 Task: Open Card Card0000000154 in Board Board0000000039 in Workspace WS0000000013 in Trello. Add Member Email0000000050 to Card Card0000000154 in Board Board0000000039 in Workspace WS0000000013 in Trello. Add Blue Label titled Label0000000154 to Card Card0000000154 in Board Board0000000039 in Workspace WS0000000013 in Trello. Add Checklist CL0000000154 to Card Card0000000154 in Board Board0000000039 in Workspace WS0000000013 in Trello. Add Dates with Start Date as Sep 01 2023 and Due Date as Sep 30 2023 to Card Card0000000154 in Board Board0000000039 in Workspace WS0000000013 in Trello
Action: Mouse moved to (309, 275)
Screenshot: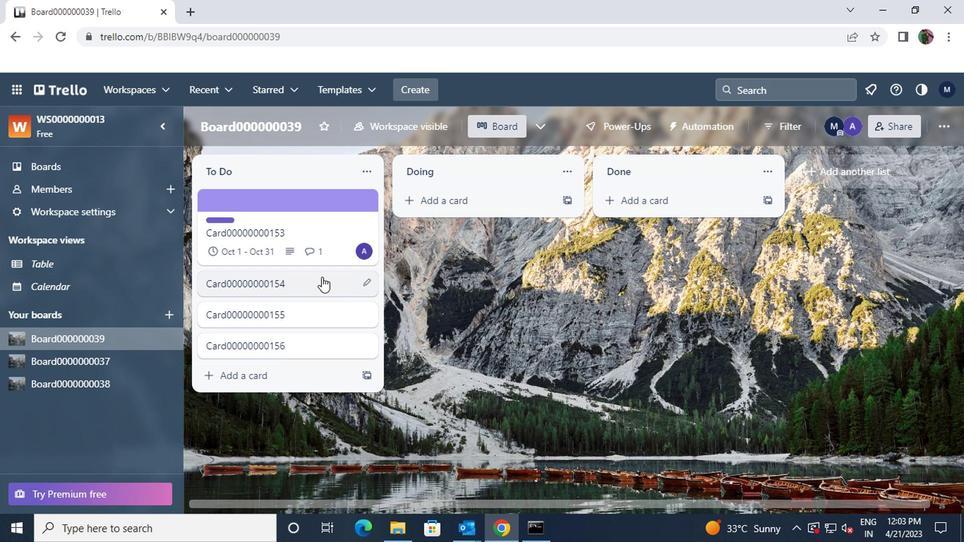 
Action: Mouse pressed left at (309, 275)
Screenshot: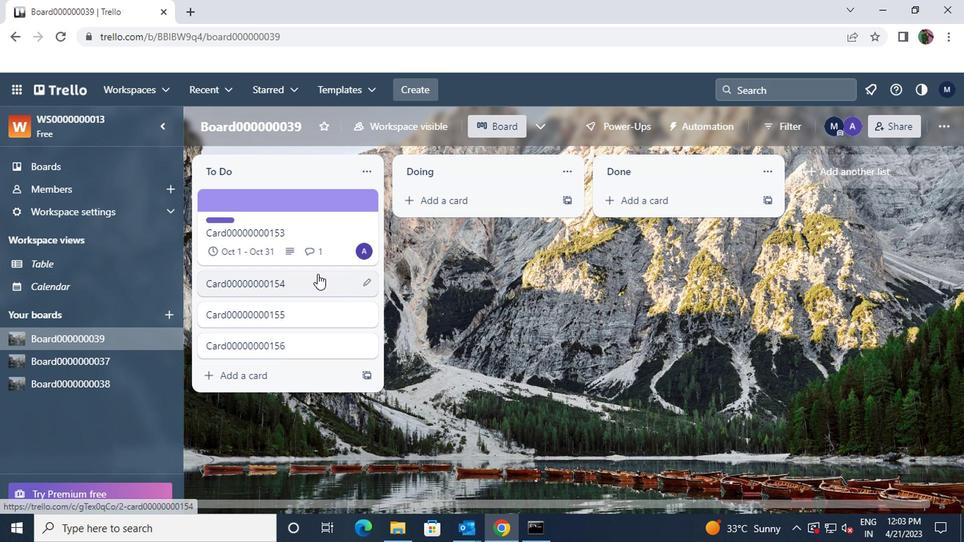 
Action: Mouse moved to (623, 197)
Screenshot: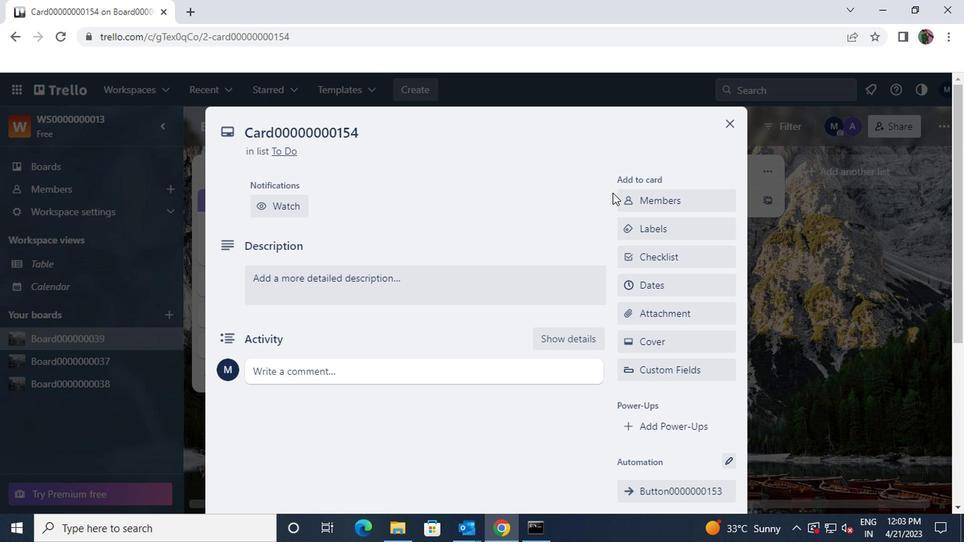 
Action: Mouse pressed left at (623, 197)
Screenshot: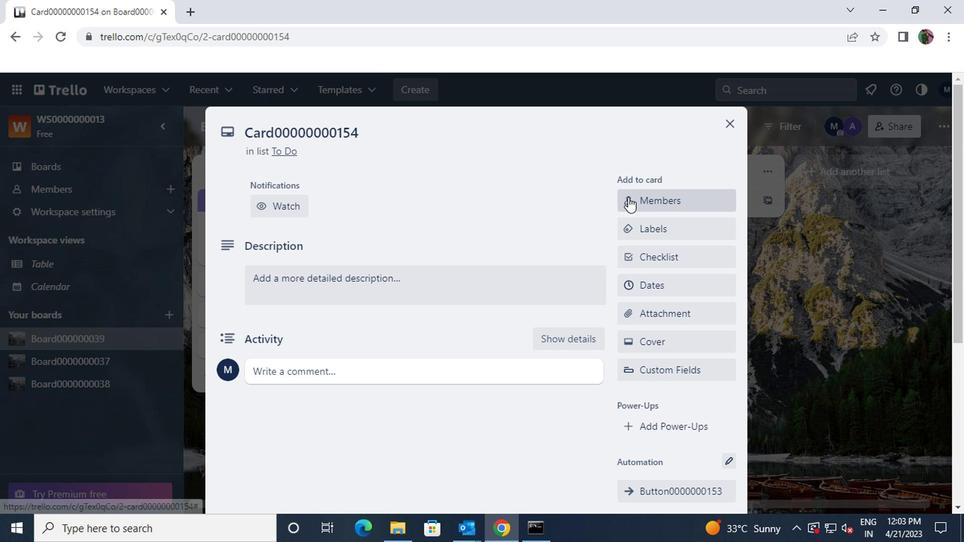 
Action: Key pressed nikrathi889<Key.shift>@GMAIL.COM
Screenshot: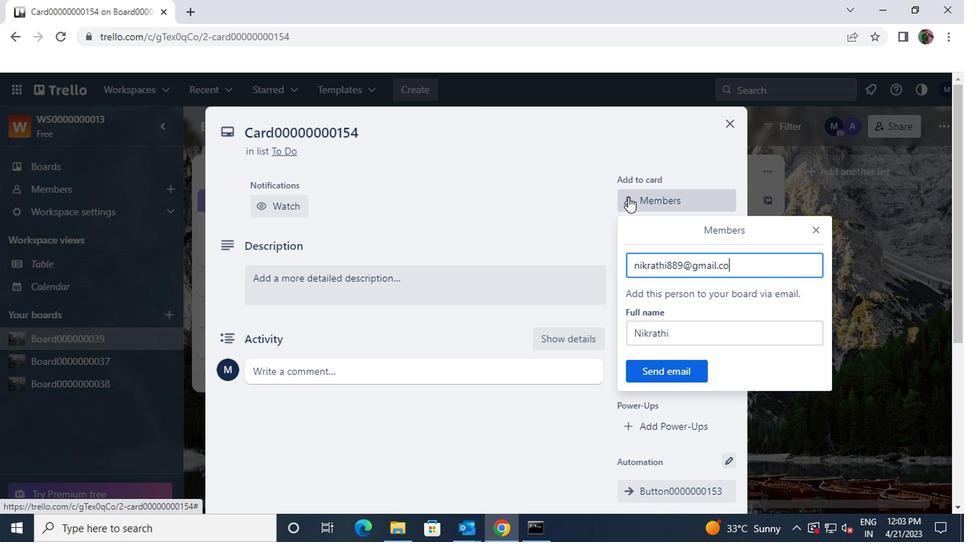 
Action: Mouse moved to (663, 370)
Screenshot: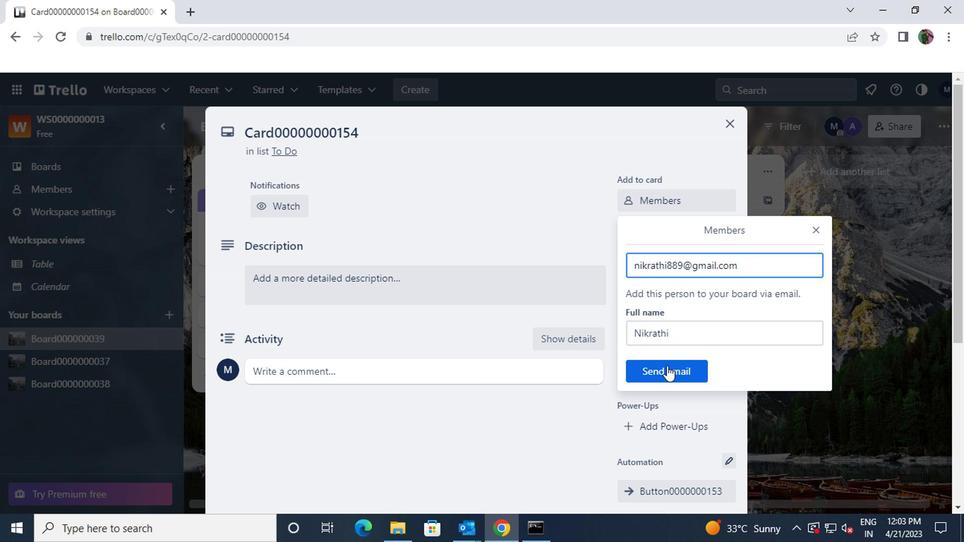 
Action: Mouse pressed left at (663, 370)
Screenshot: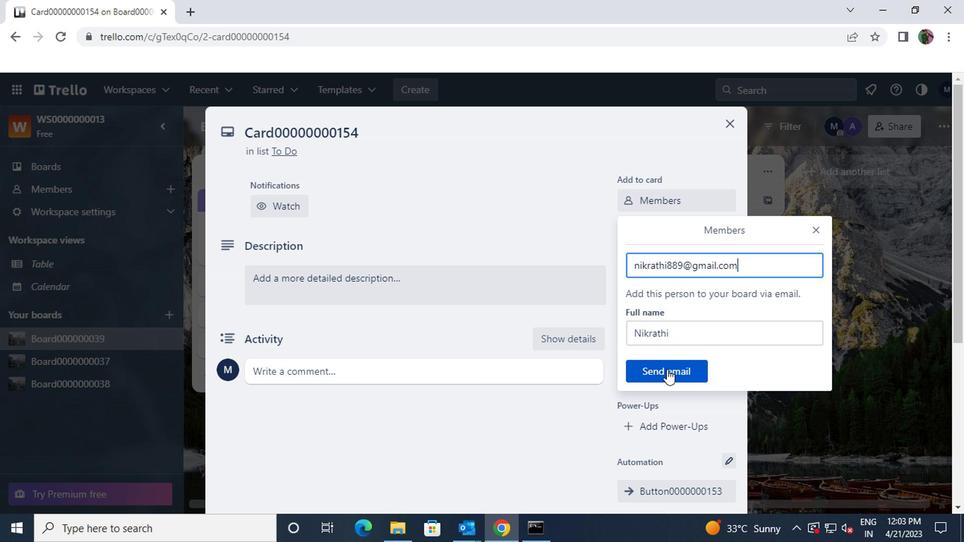 
Action: Mouse moved to (667, 233)
Screenshot: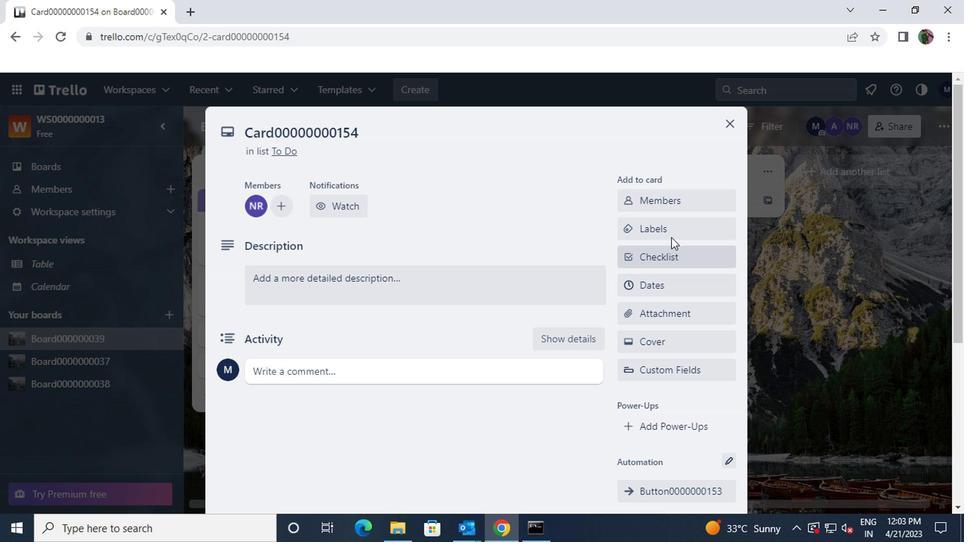 
Action: Mouse pressed left at (667, 233)
Screenshot: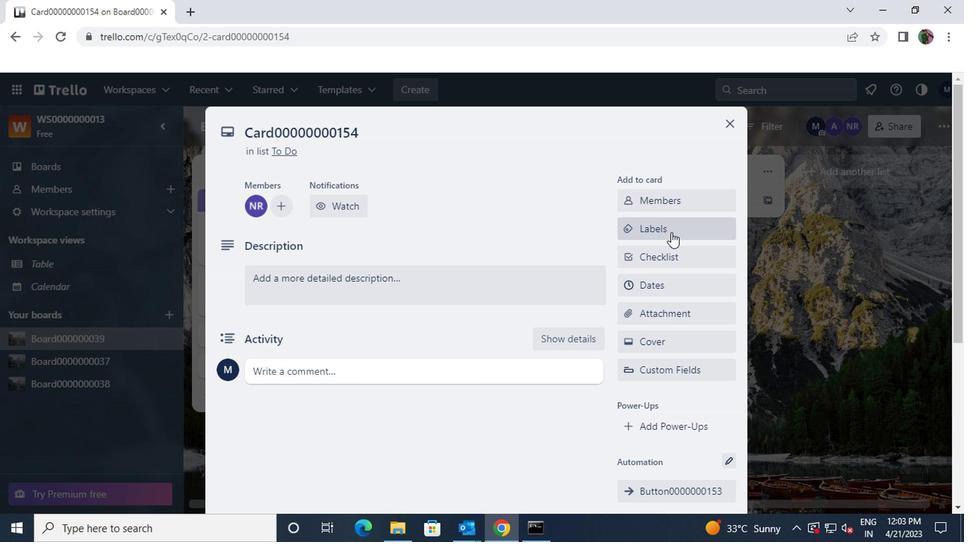
Action: Mouse moved to (692, 394)
Screenshot: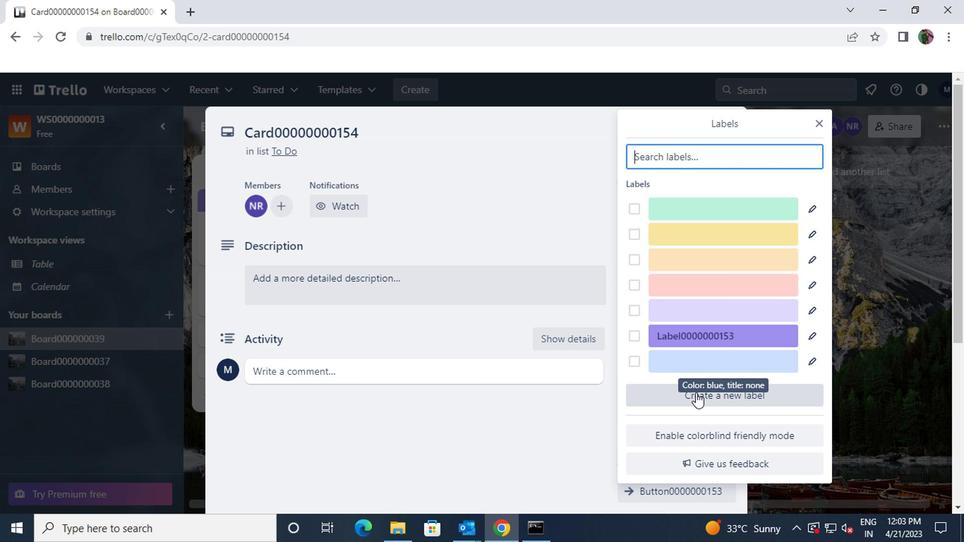 
Action: Mouse pressed left at (692, 394)
Screenshot: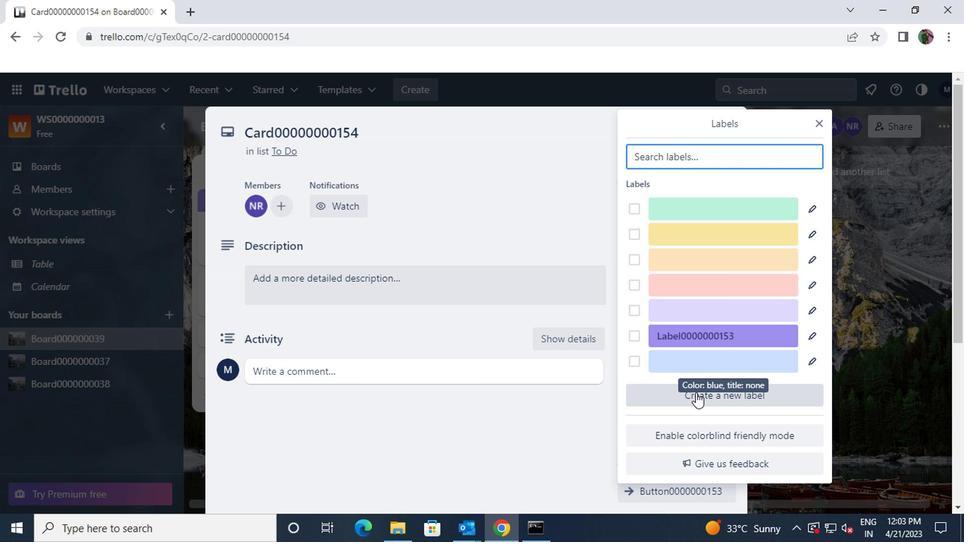 
Action: Mouse moved to (661, 255)
Screenshot: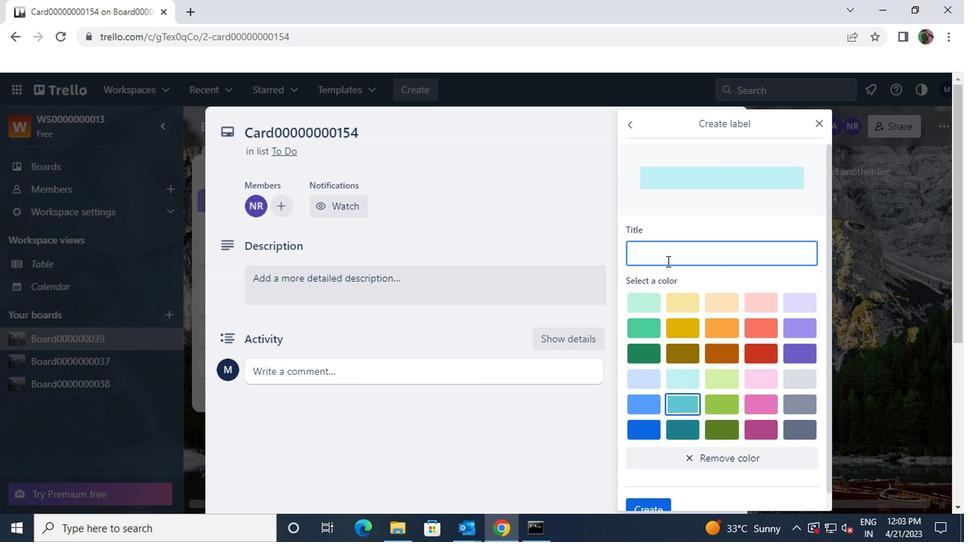 
Action: Mouse pressed left at (661, 255)
Screenshot: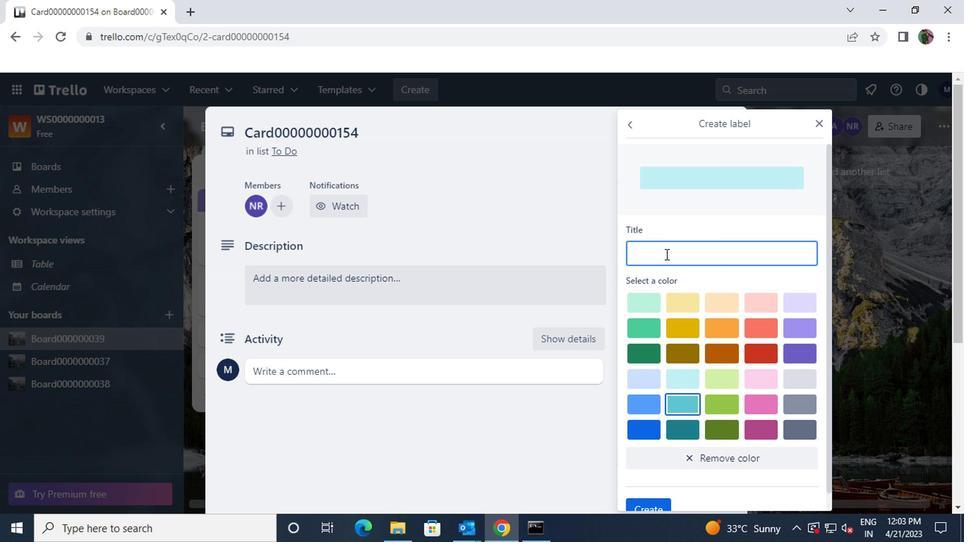 
Action: Key pressed <Key.shift><Key.shift><Key.shift>LABEL0000000154
Screenshot: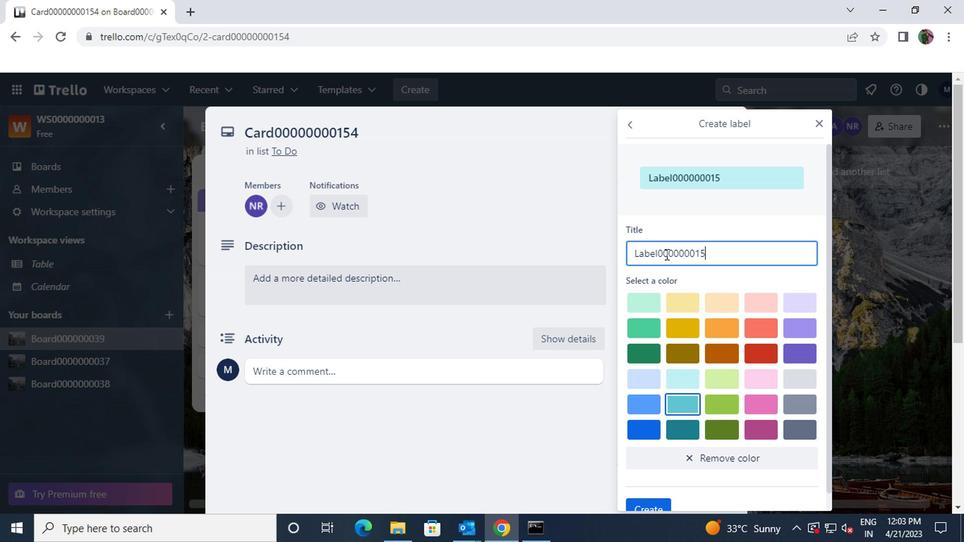 
Action: Mouse moved to (638, 431)
Screenshot: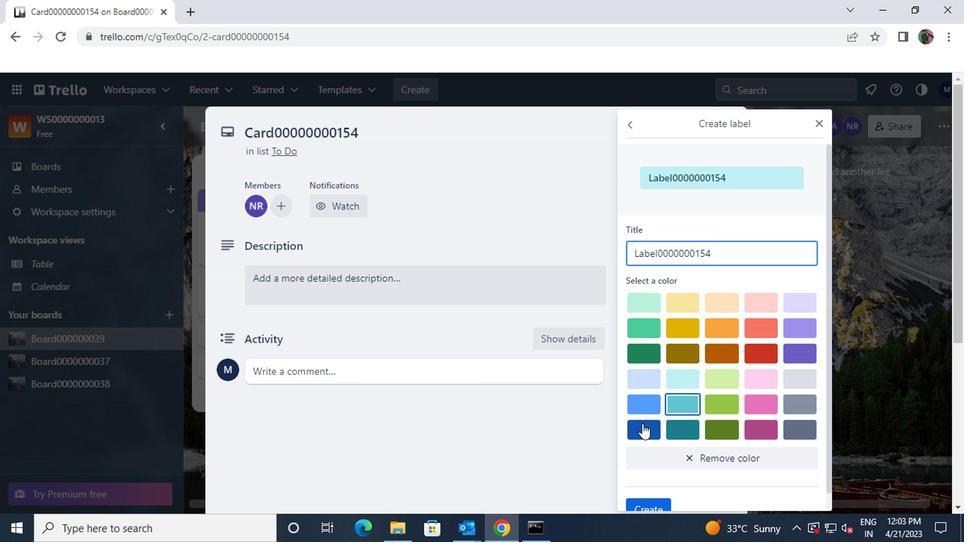 
Action: Mouse pressed left at (638, 431)
Screenshot: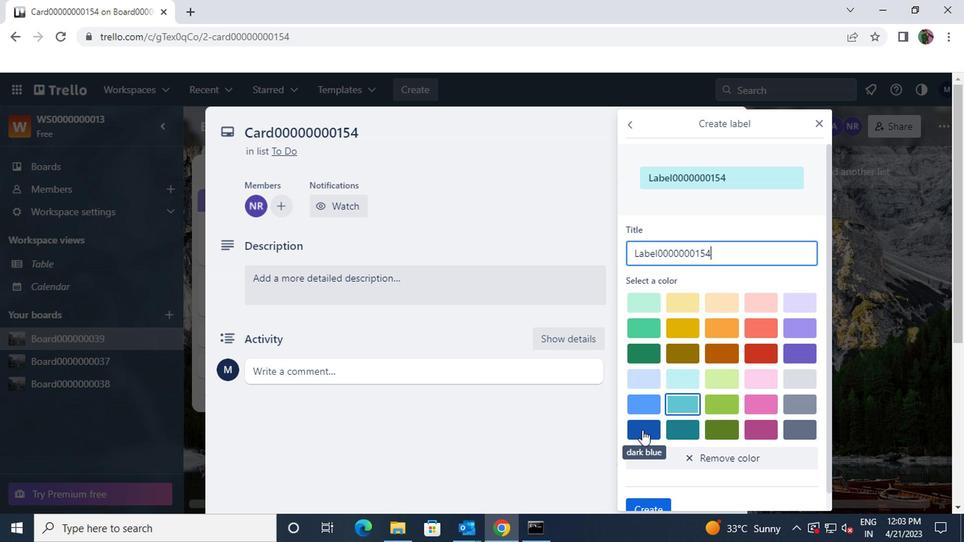 
Action: Mouse moved to (638, 427)
Screenshot: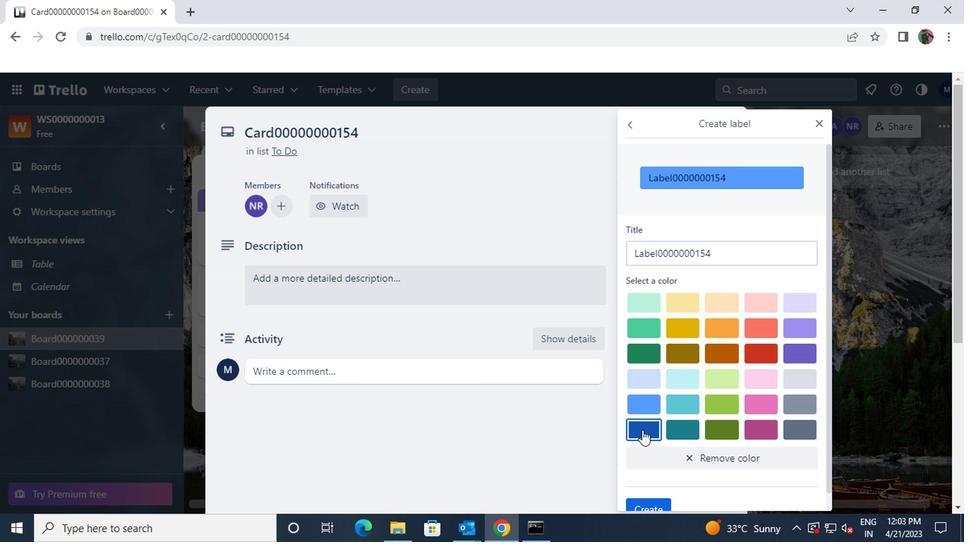 
Action: Mouse scrolled (638, 427) with delta (0, 0)
Screenshot: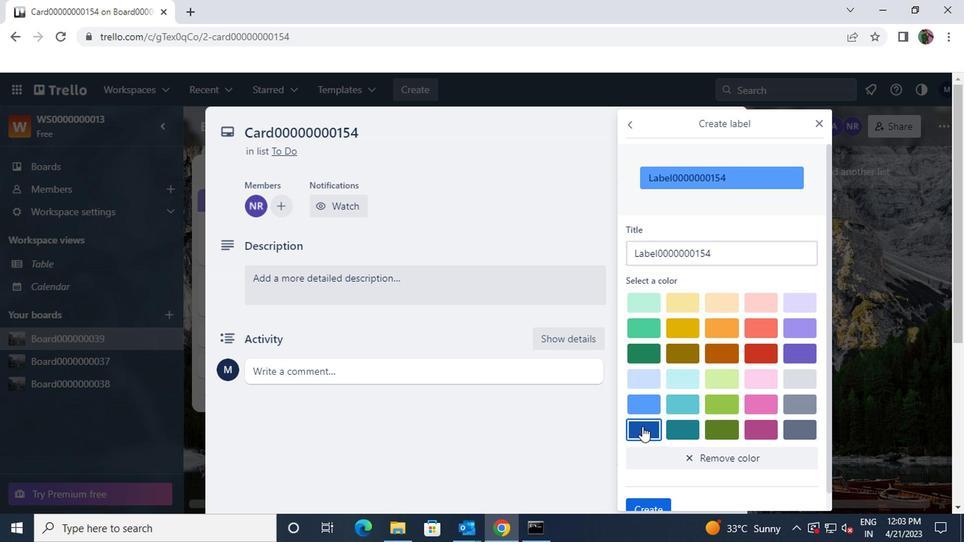 
Action: Mouse scrolled (638, 427) with delta (0, 0)
Screenshot: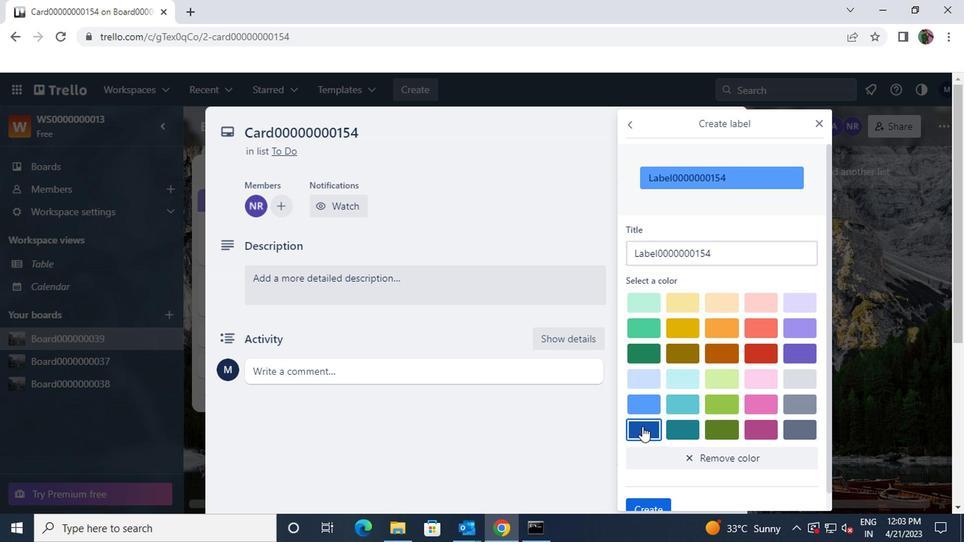 
Action: Mouse moved to (638, 484)
Screenshot: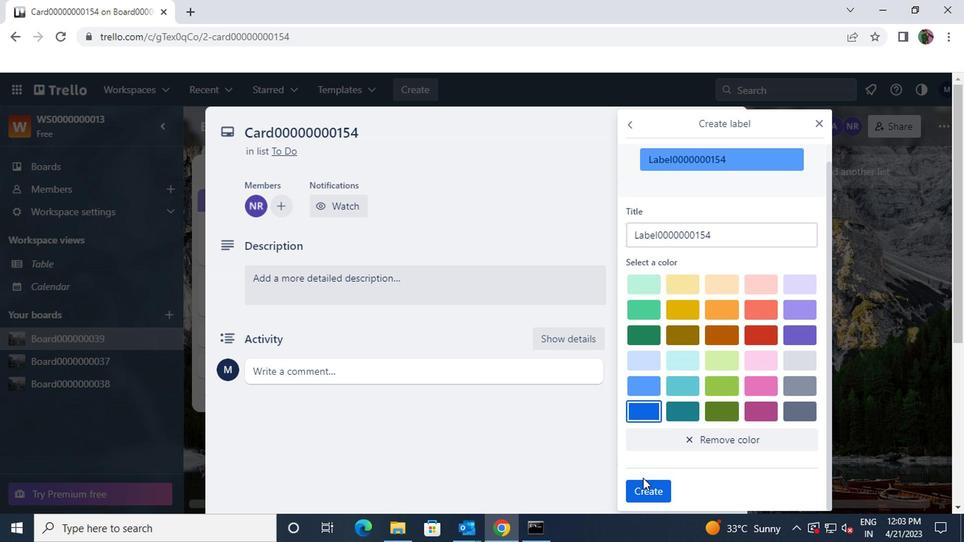 
Action: Mouse pressed left at (638, 484)
Screenshot: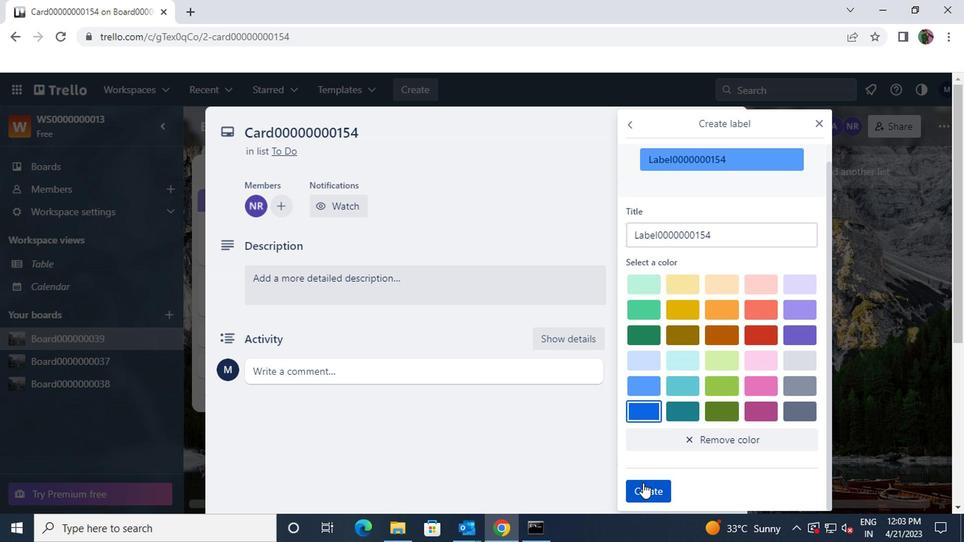 
Action: Mouse moved to (810, 122)
Screenshot: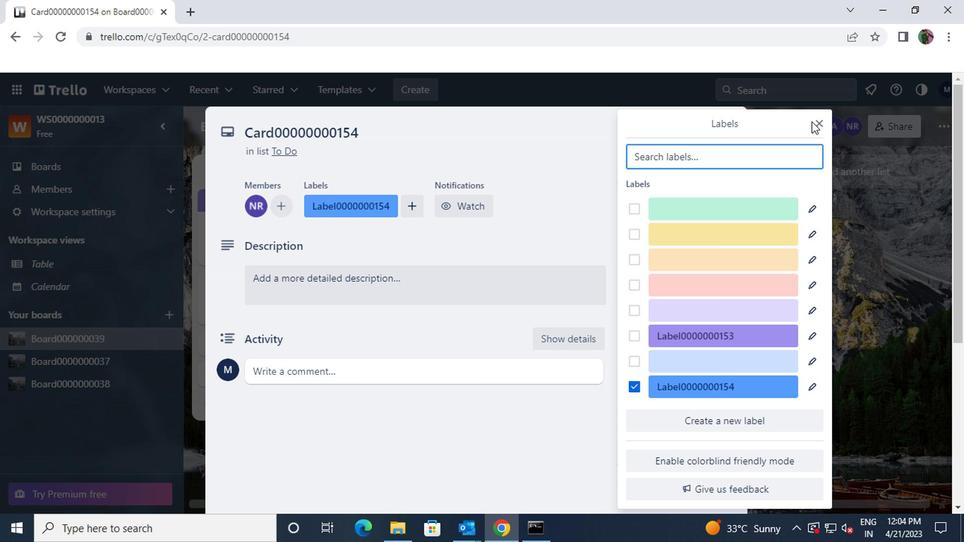 
Action: Mouse pressed left at (810, 122)
Screenshot: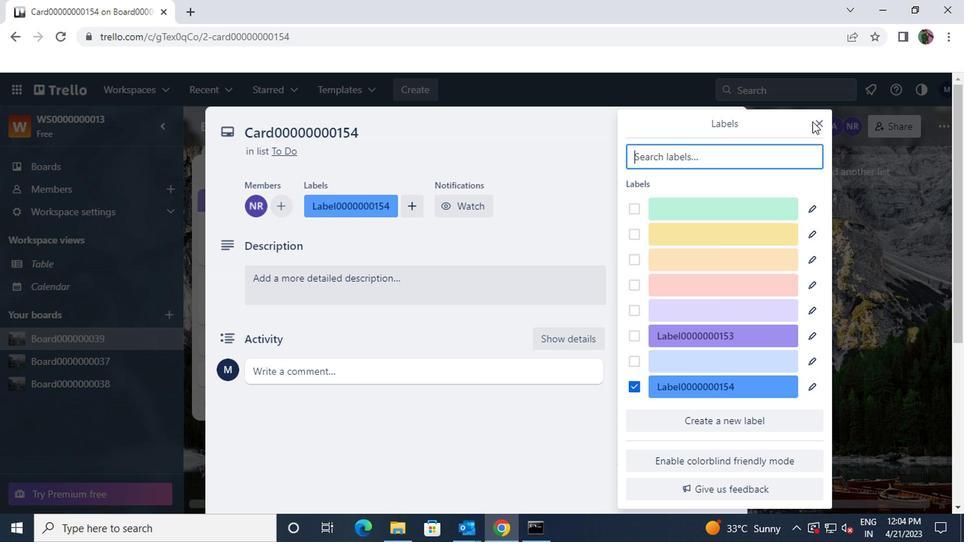
Action: Mouse moved to (814, 124)
Screenshot: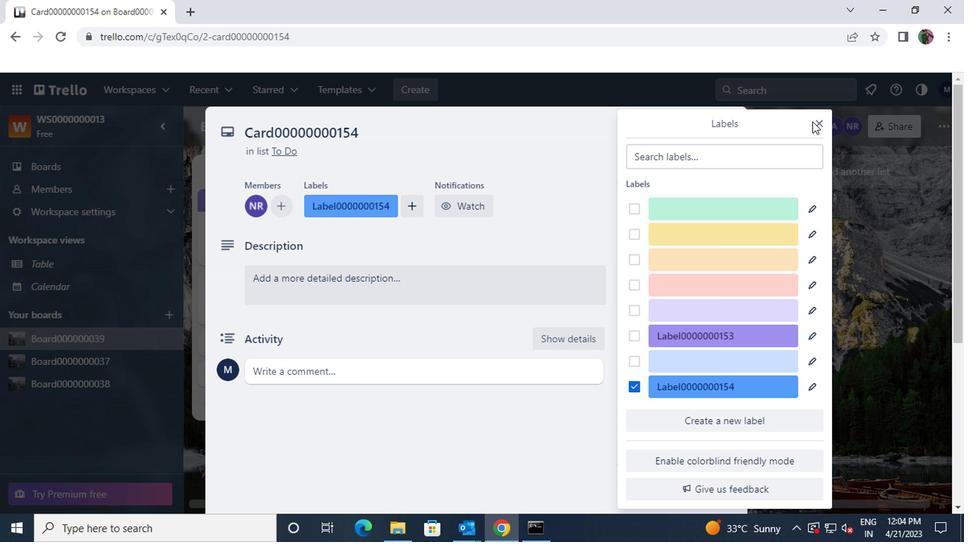 
Action: Mouse pressed left at (814, 124)
Screenshot: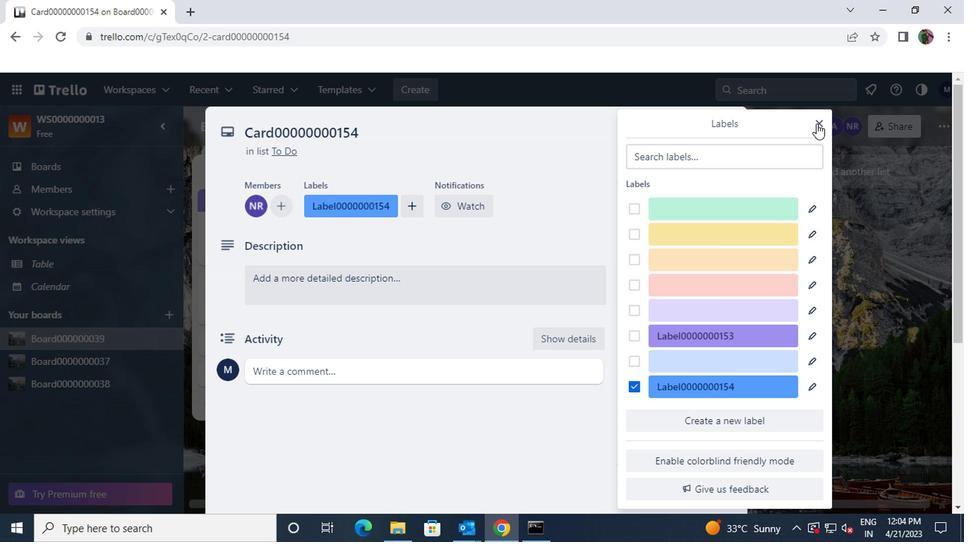 
Action: Mouse moved to (687, 253)
Screenshot: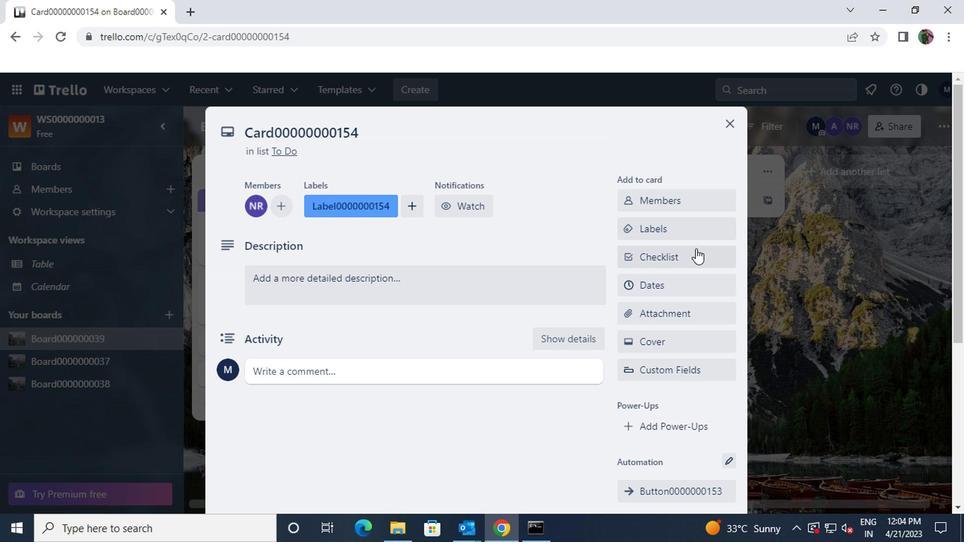 
Action: Mouse pressed left at (687, 253)
Screenshot: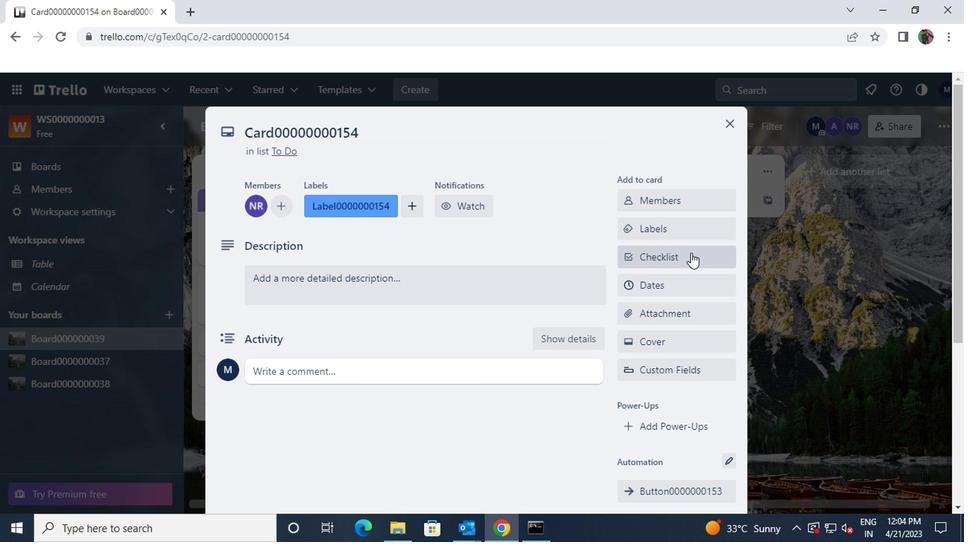 
Action: Key pressed <Key.shift>CL0000000154
Screenshot: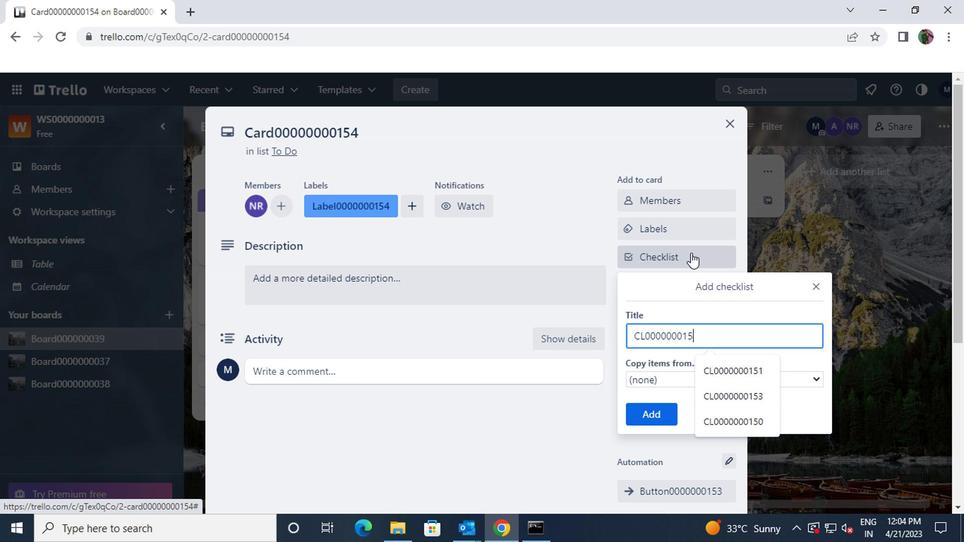
Action: Mouse moved to (650, 415)
Screenshot: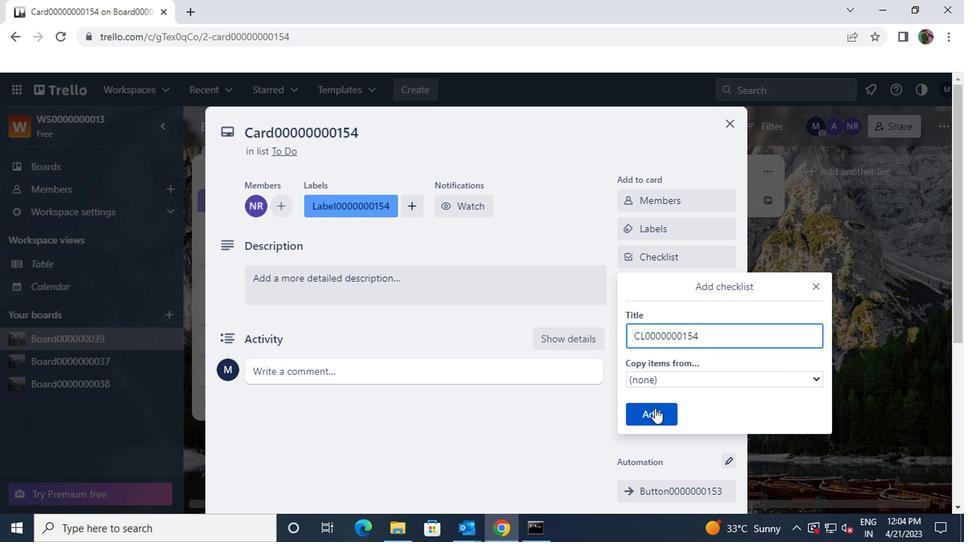 
Action: Mouse pressed left at (650, 415)
Screenshot: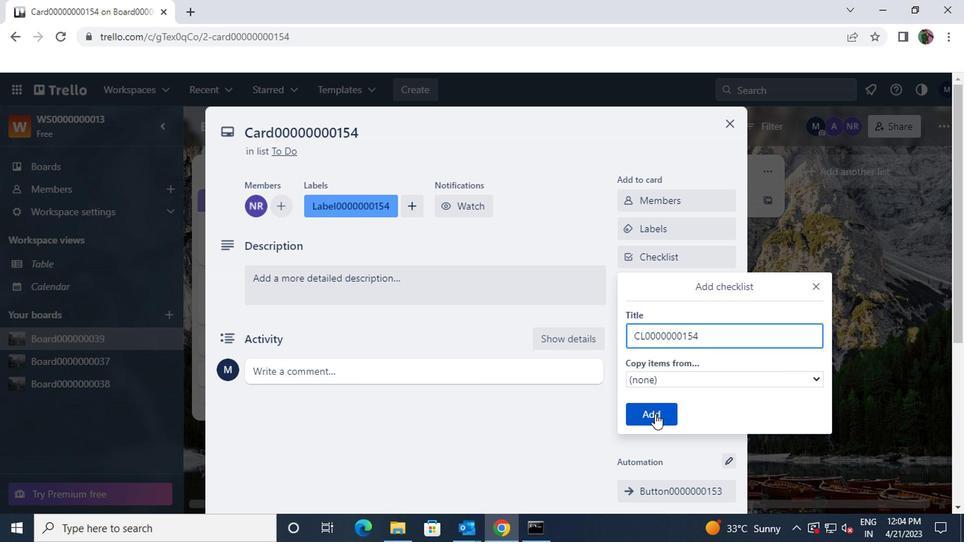 
Action: Mouse moved to (665, 284)
Screenshot: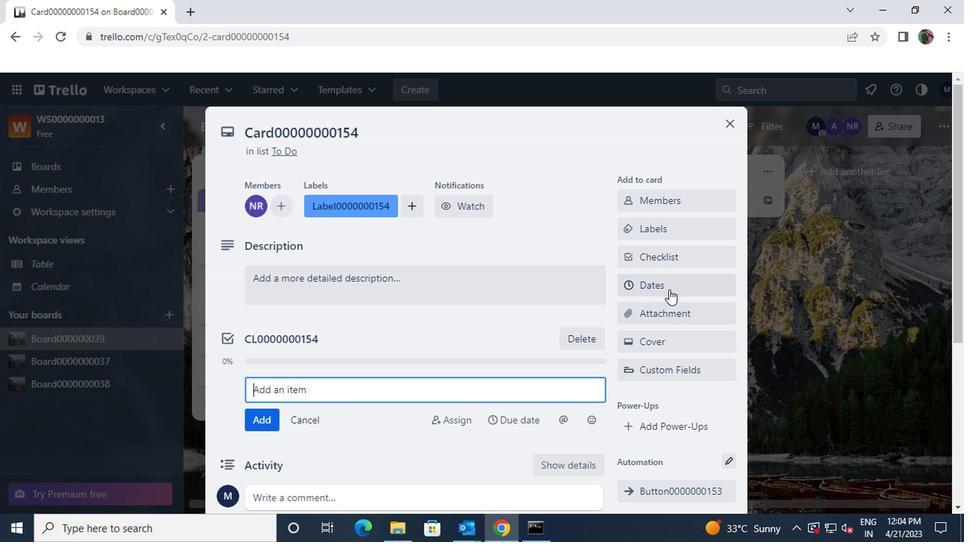 
Action: Mouse pressed left at (665, 284)
Screenshot: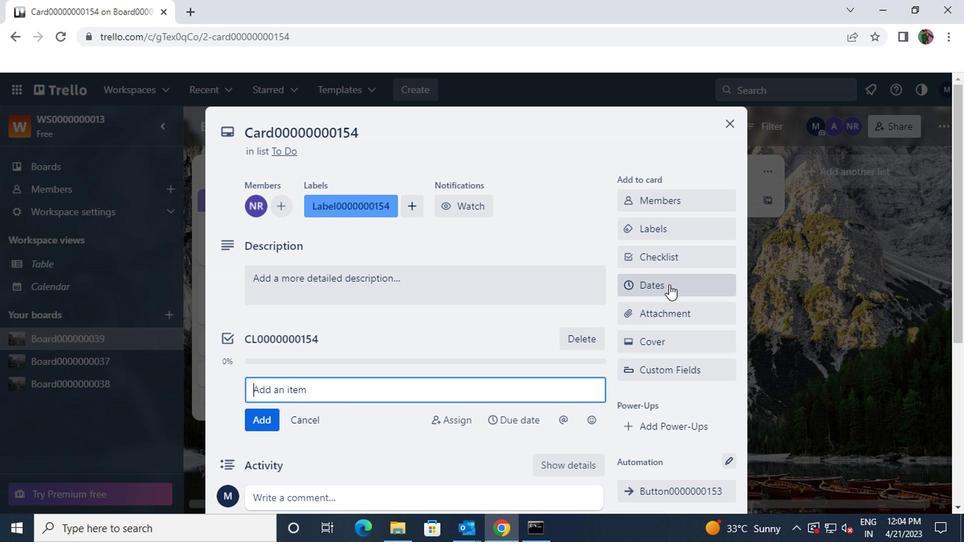 
Action: Mouse moved to (631, 379)
Screenshot: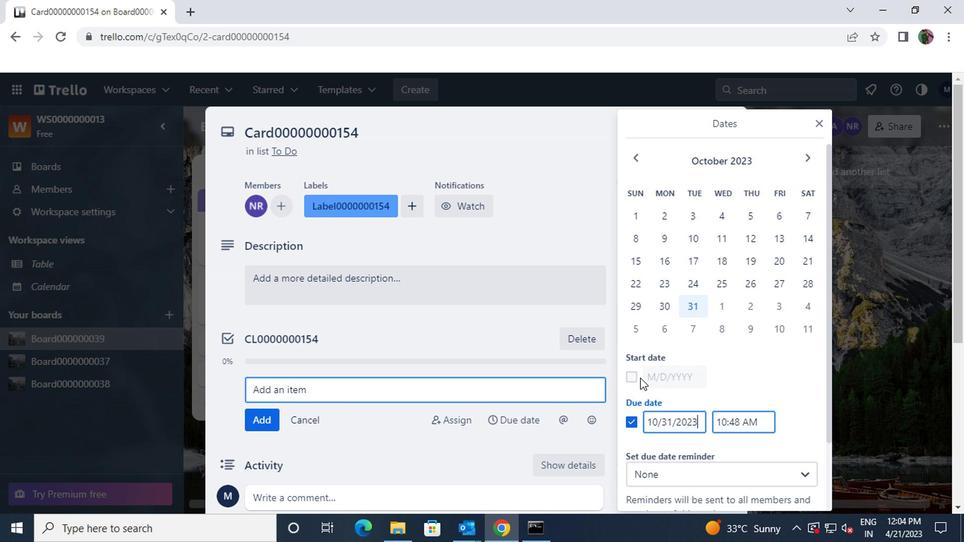 
Action: Mouse pressed left at (631, 379)
Screenshot: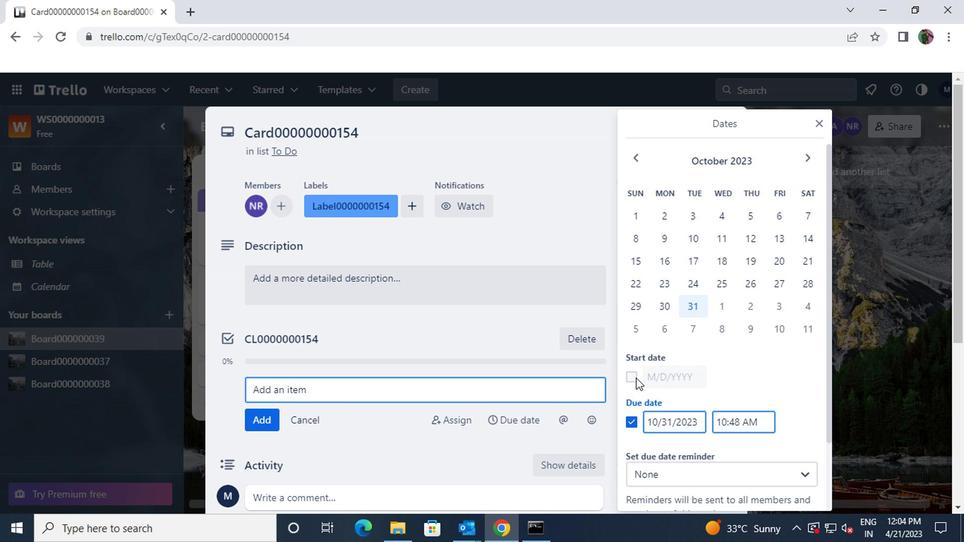 
Action: Mouse moved to (802, 163)
Screenshot: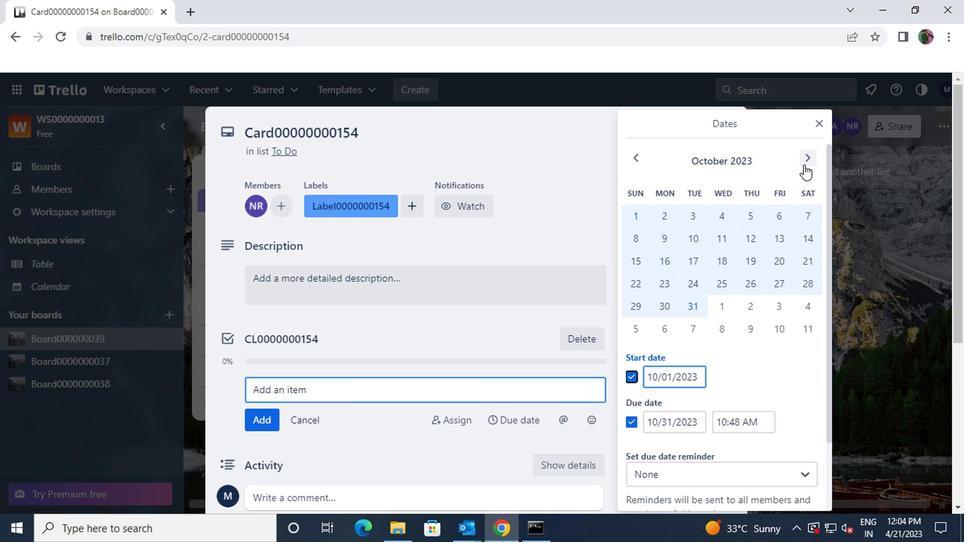 
Action: Mouse pressed left at (802, 163)
Screenshot: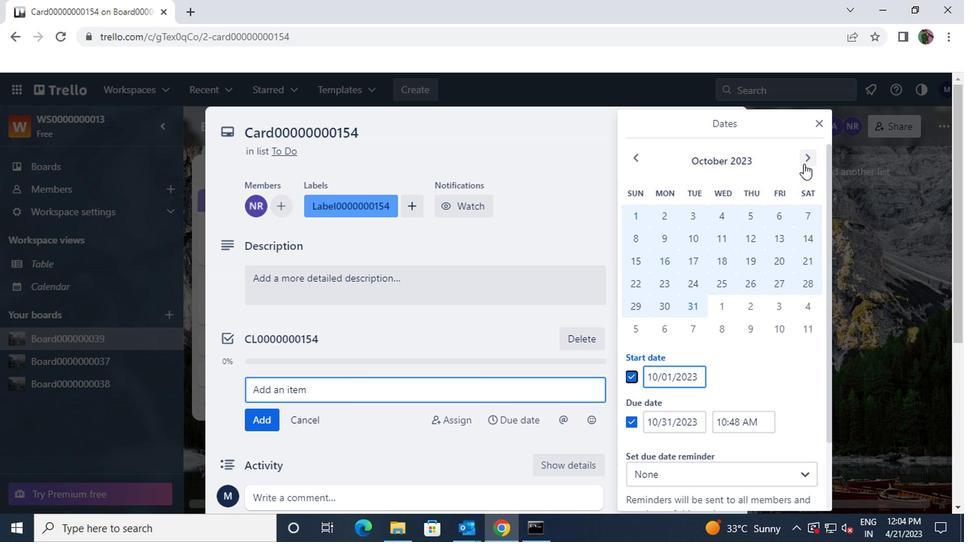 
Action: Mouse pressed left at (802, 163)
Screenshot: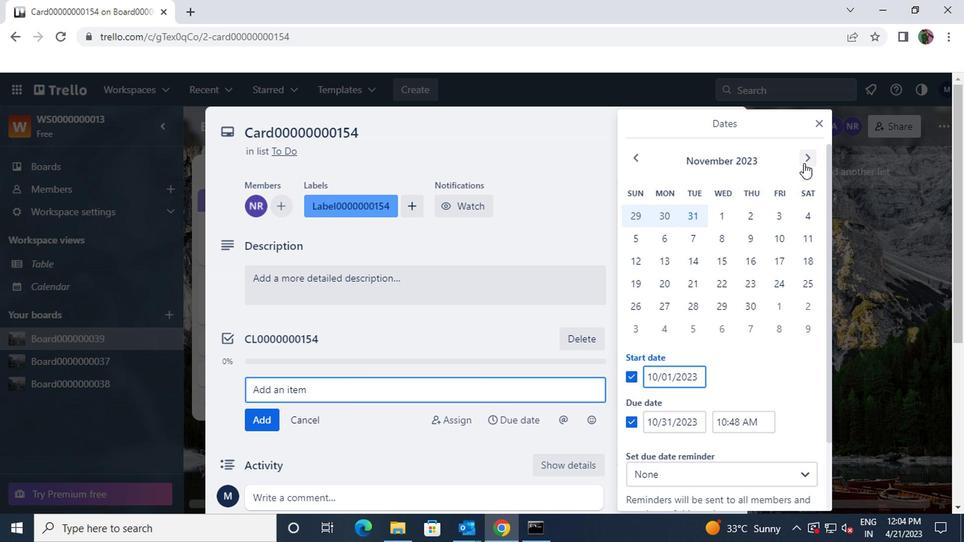 
Action: Mouse moved to (775, 216)
Screenshot: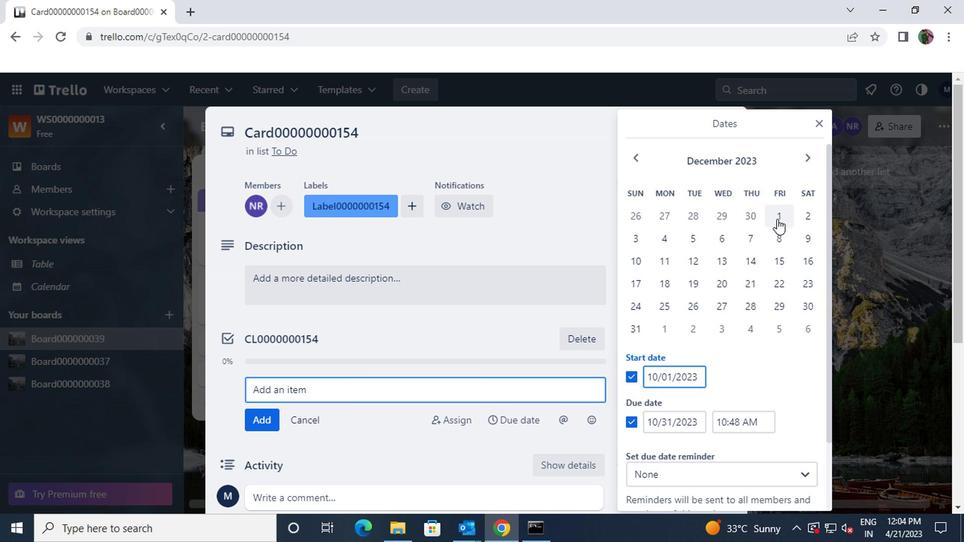 
Action: Mouse pressed left at (775, 216)
Screenshot: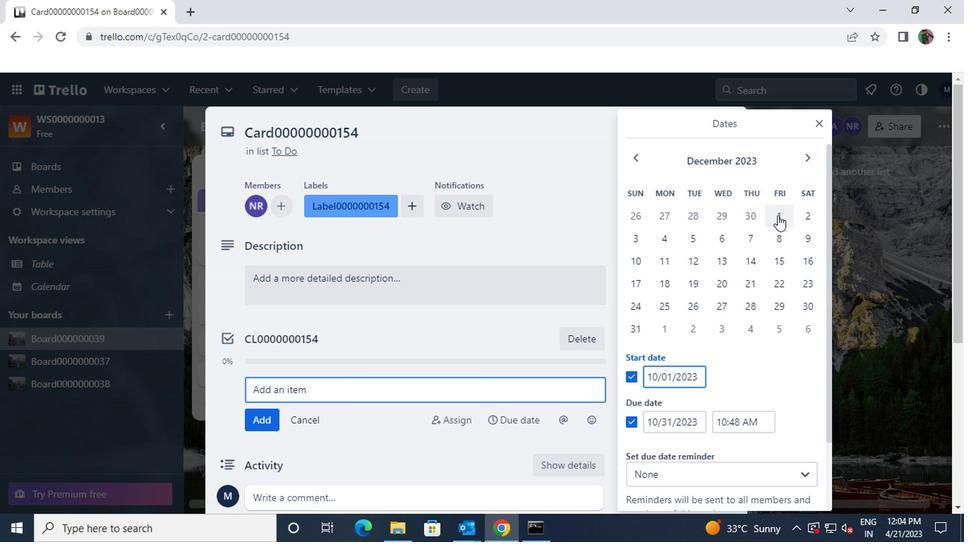 
Action: Mouse moved to (798, 305)
Screenshot: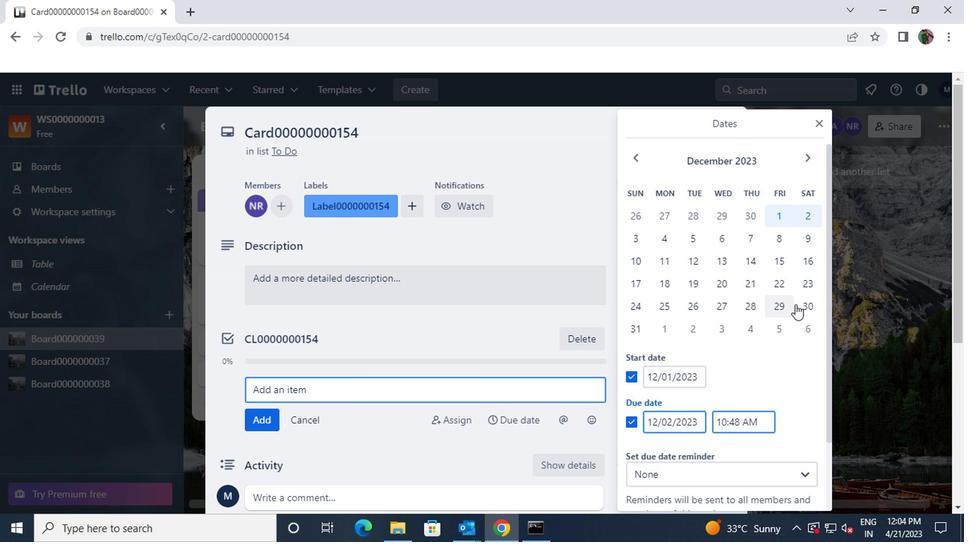 
Action: Mouse pressed left at (798, 305)
Screenshot: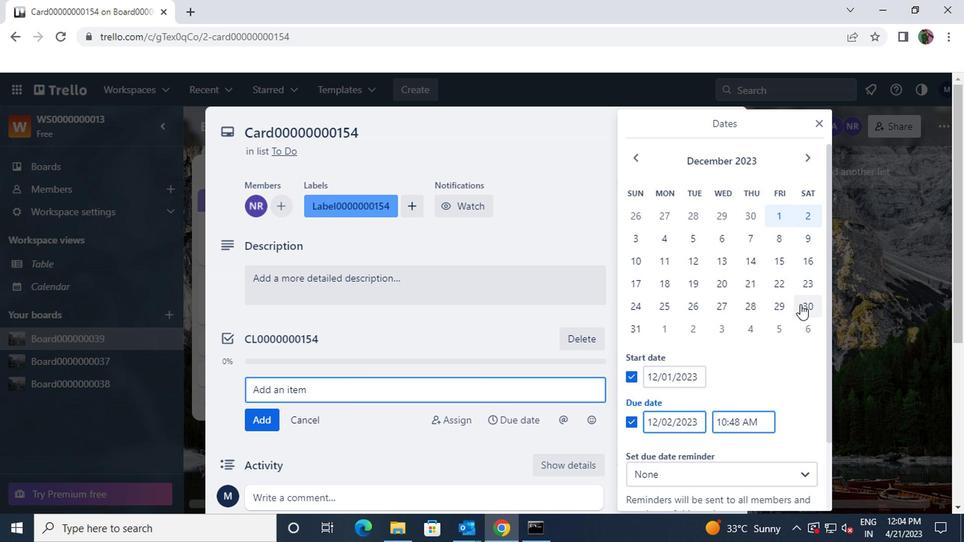 
Action: Mouse moved to (770, 352)
Screenshot: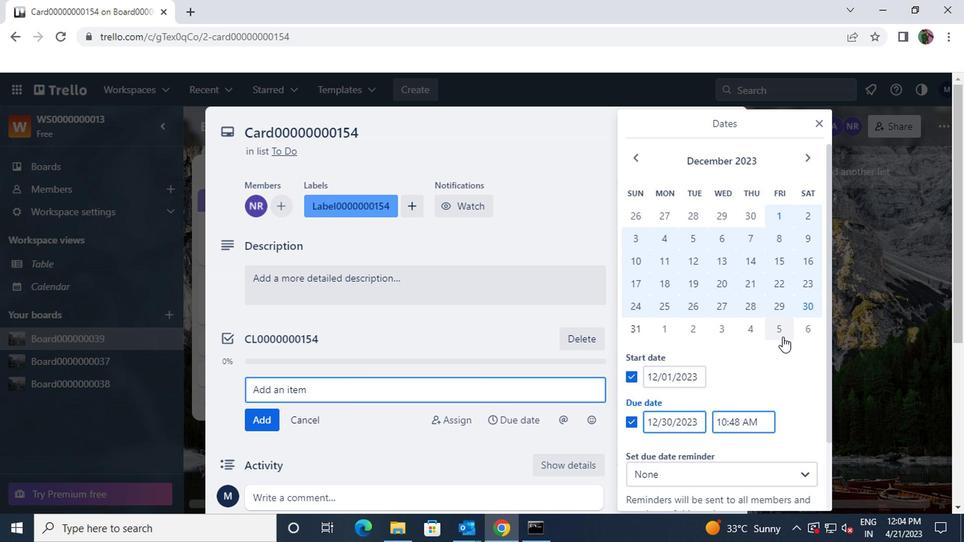 
Action: Mouse scrolled (770, 351) with delta (0, 0)
Screenshot: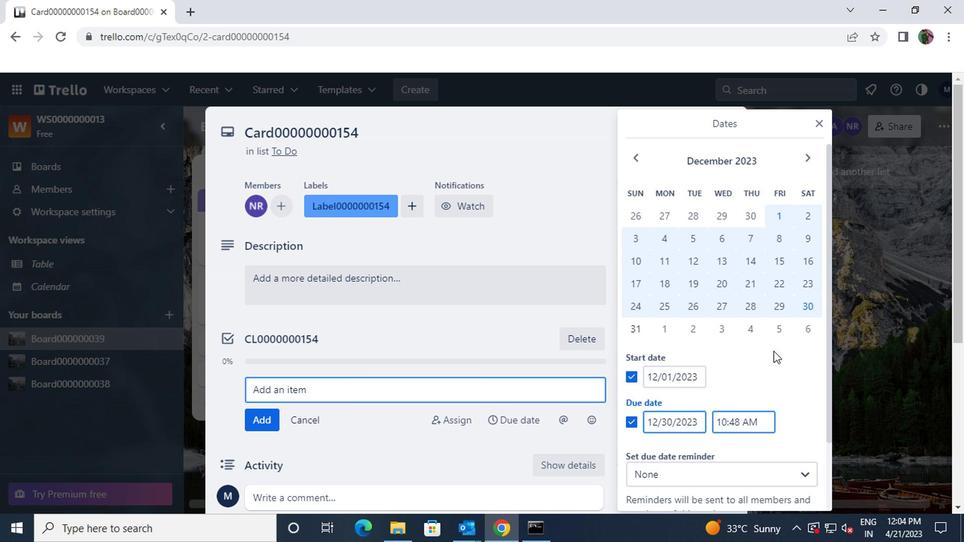 
Action: Mouse scrolled (770, 351) with delta (0, 0)
Screenshot: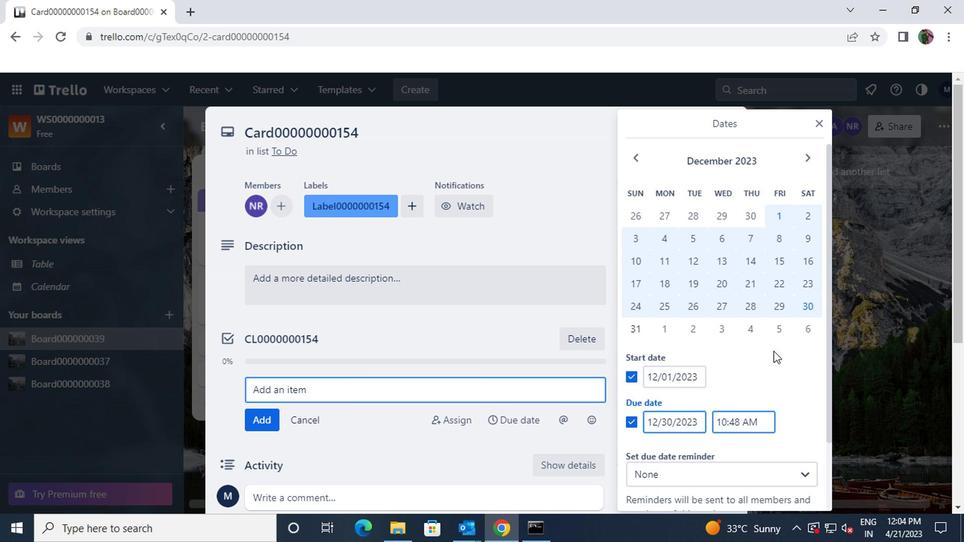 
Action: Mouse scrolled (770, 351) with delta (0, 0)
Screenshot: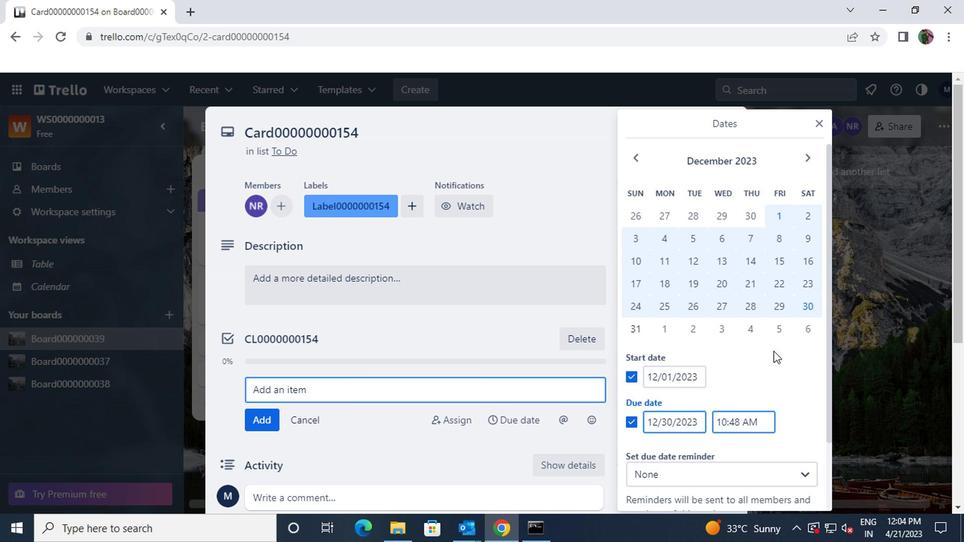
Action: Mouse scrolled (770, 351) with delta (0, 0)
Screenshot: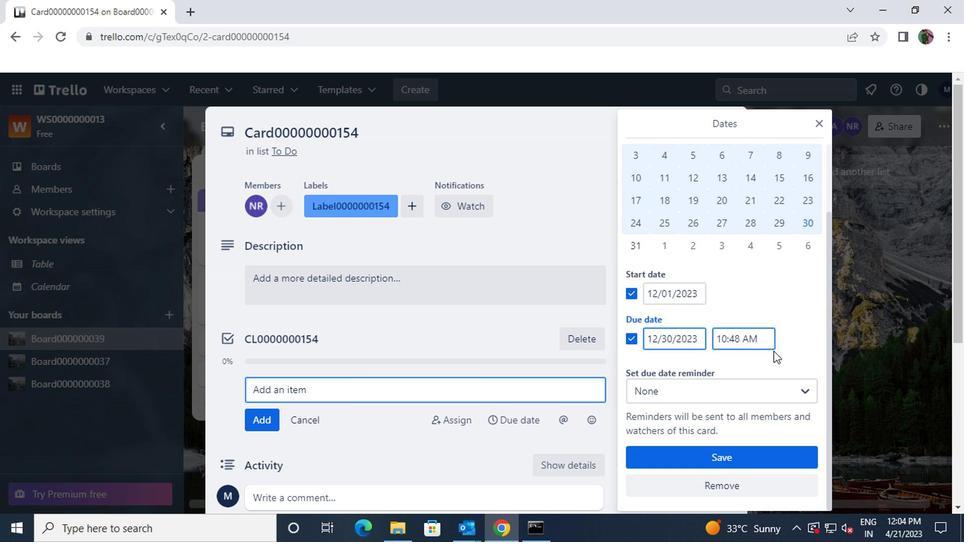 
Action: Mouse moved to (731, 454)
Screenshot: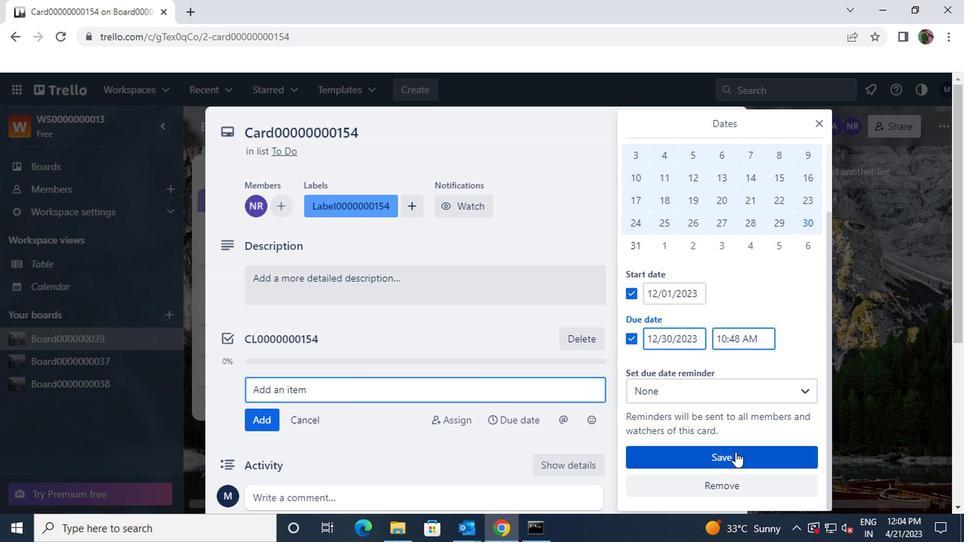 
Action: Mouse pressed left at (731, 454)
Screenshot: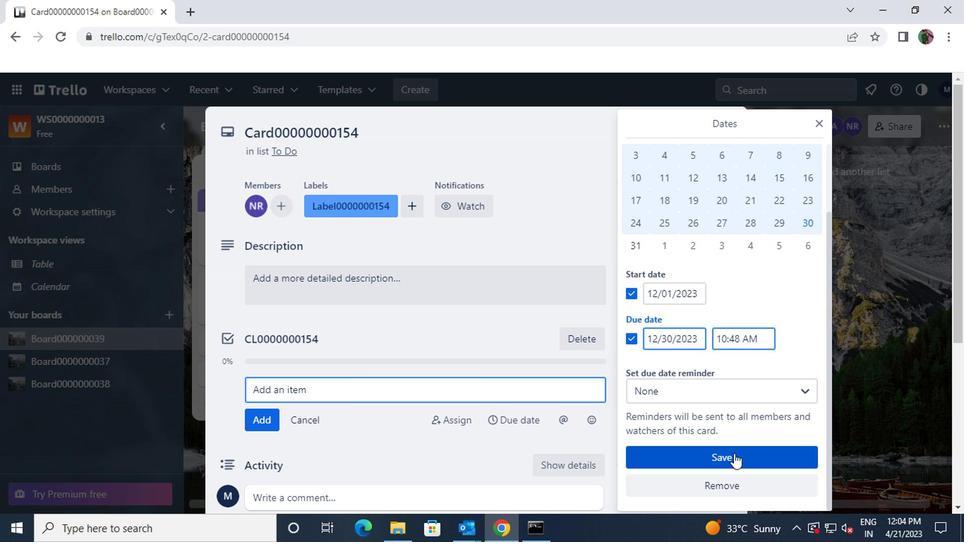 
